 Task: Open a blank sheet, save the file as _x000D_
Catfish.doc Insert a picture of '_x000D_
Catfish'with name   _x000D_
Catfish.png  Change shape height to 4.5 select the picture, apply border and shading with setting 3-D, style zigzaged line, color Brown and width 3/4 pt
Action: Mouse moved to (98, 25)
Screenshot: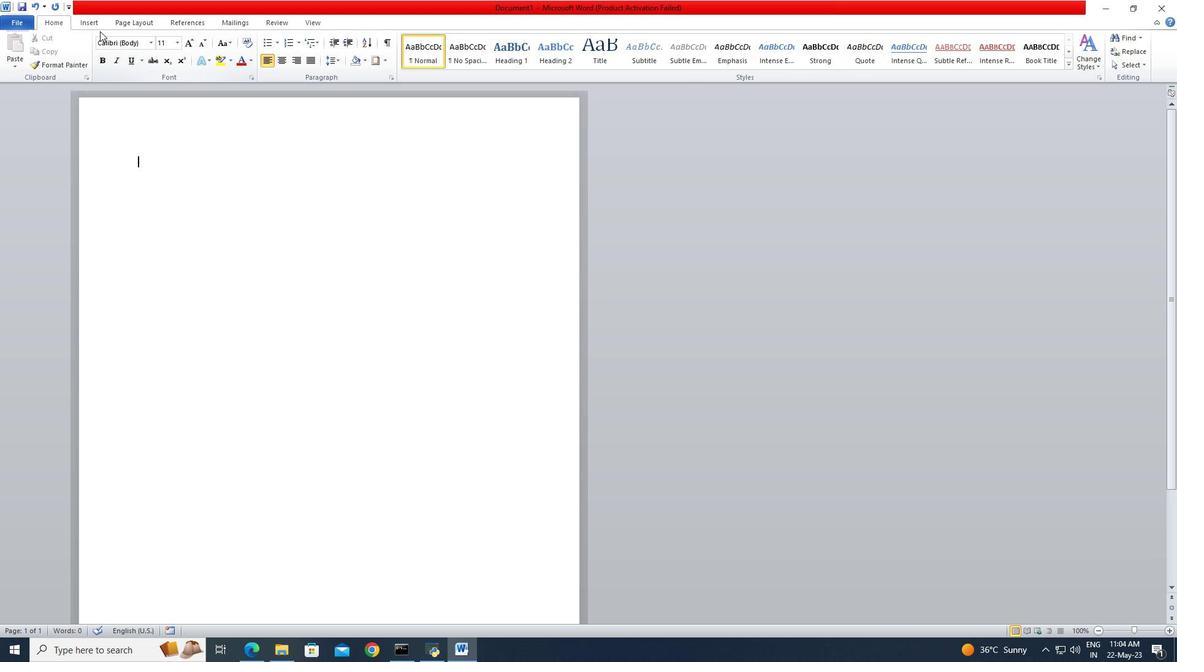 
Action: Mouse pressed left at (98, 25)
Screenshot: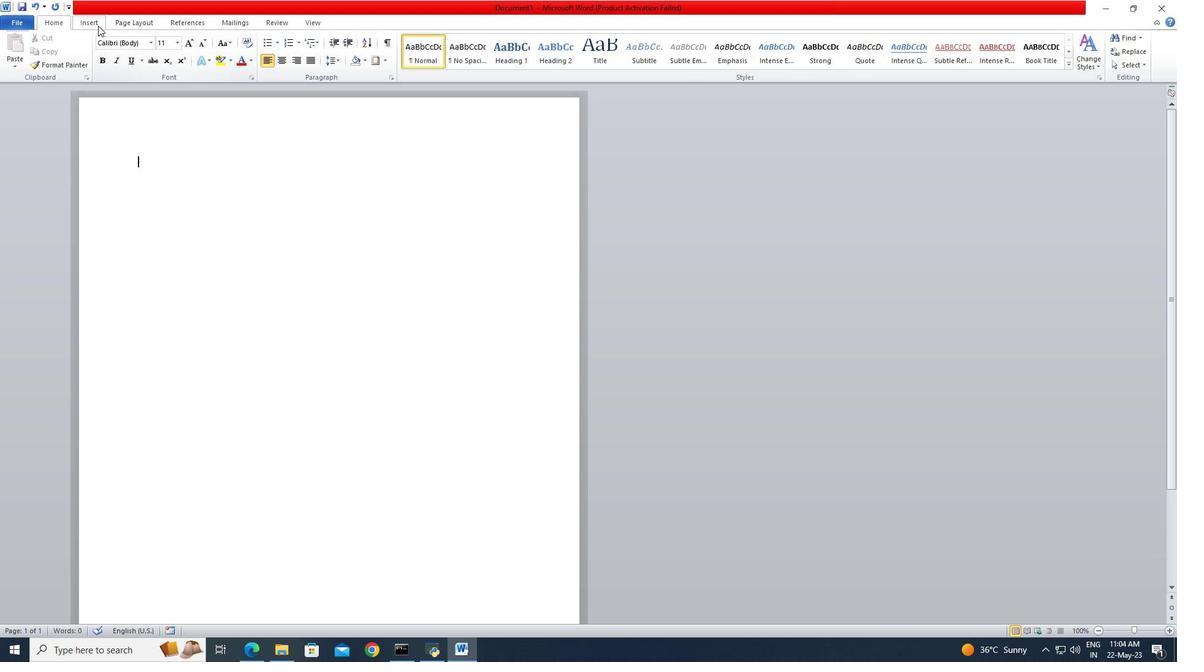 
Action: Mouse moved to (137, 61)
Screenshot: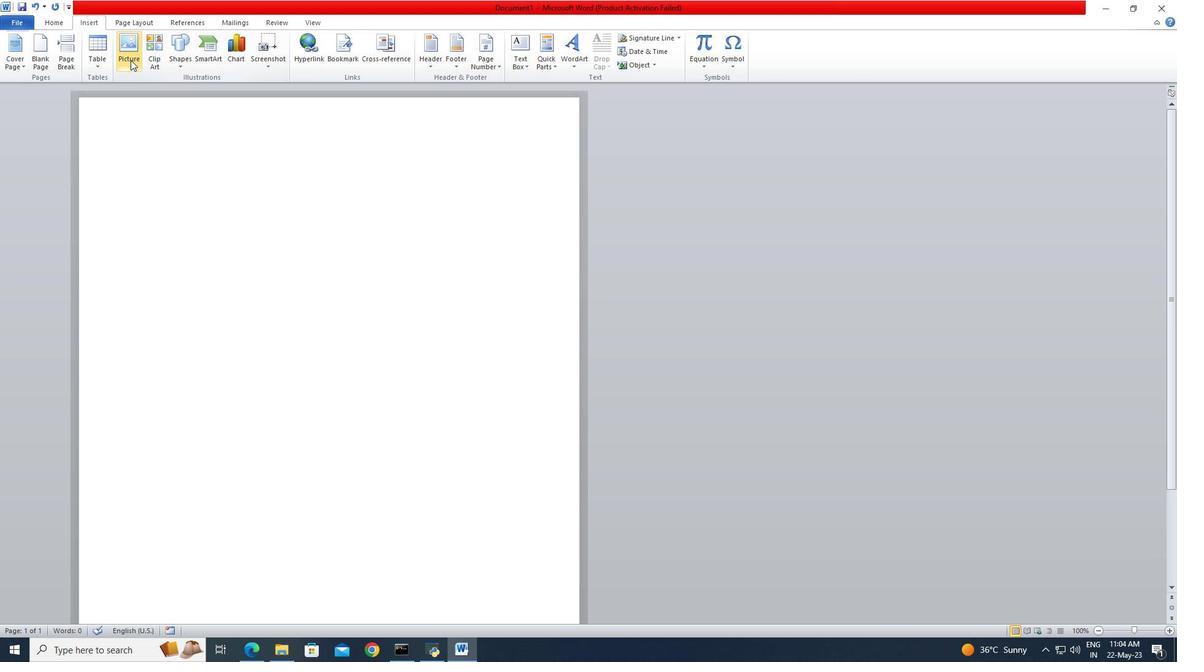 
Action: Mouse pressed left at (137, 61)
Screenshot: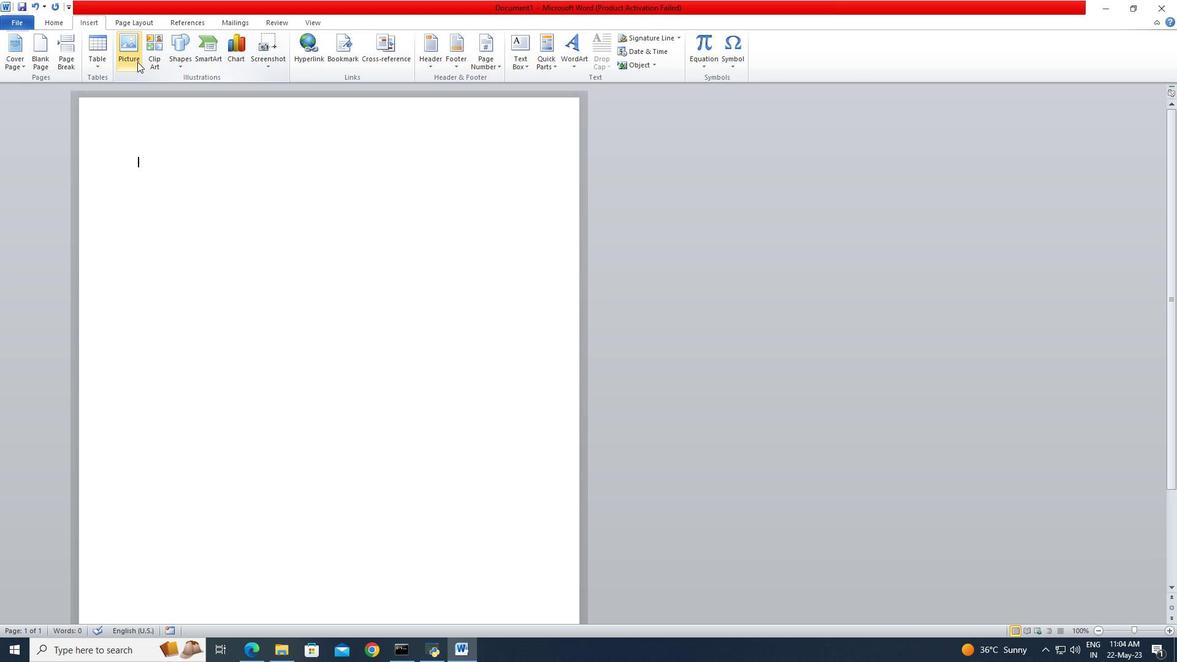 
Action: Mouse moved to (152, 105)
Screenshot: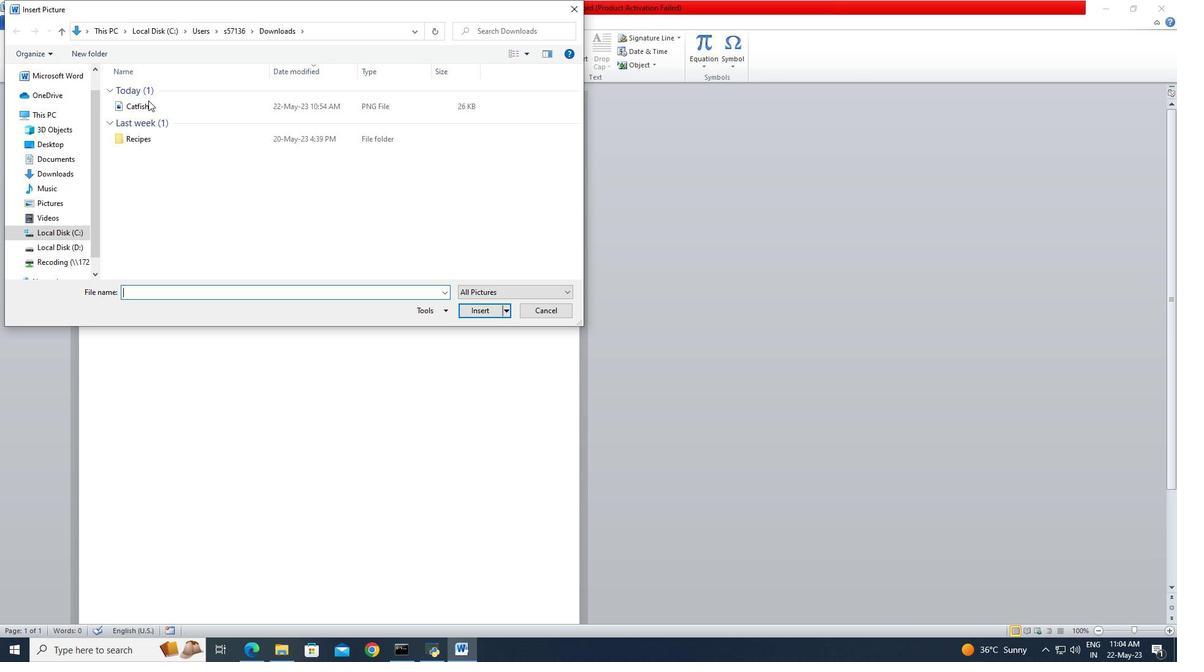 
Action: Mouse pressed left at (152, 105)
Screenshot: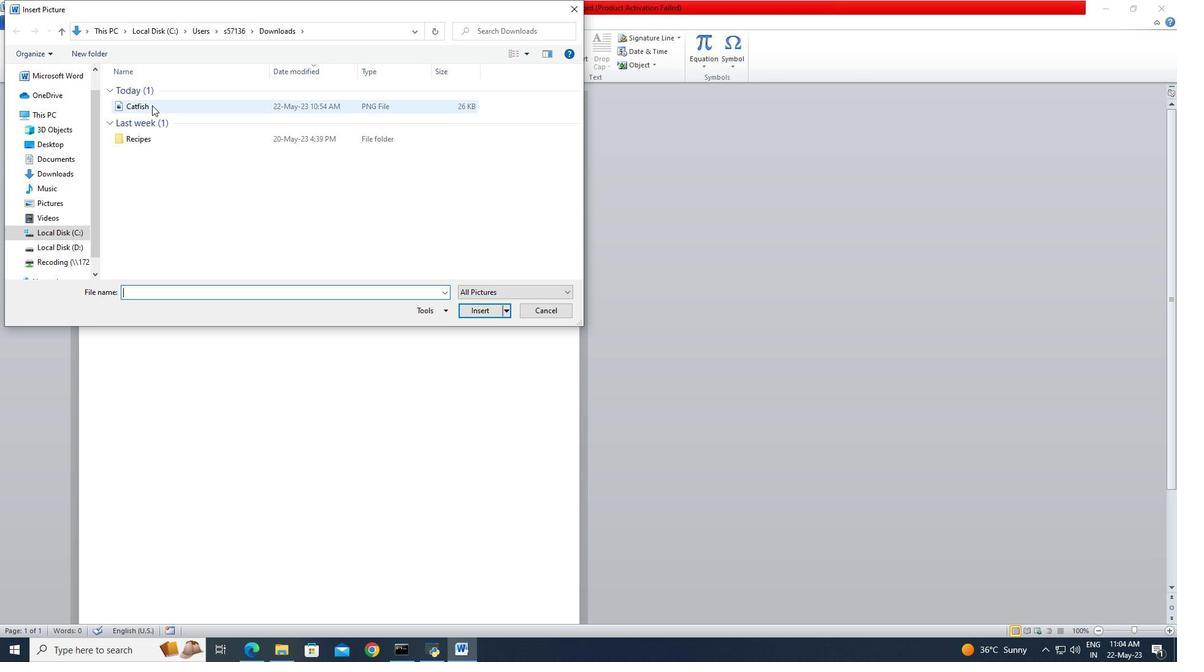
Action: Mouse moved to (477, 314)
Screenshot: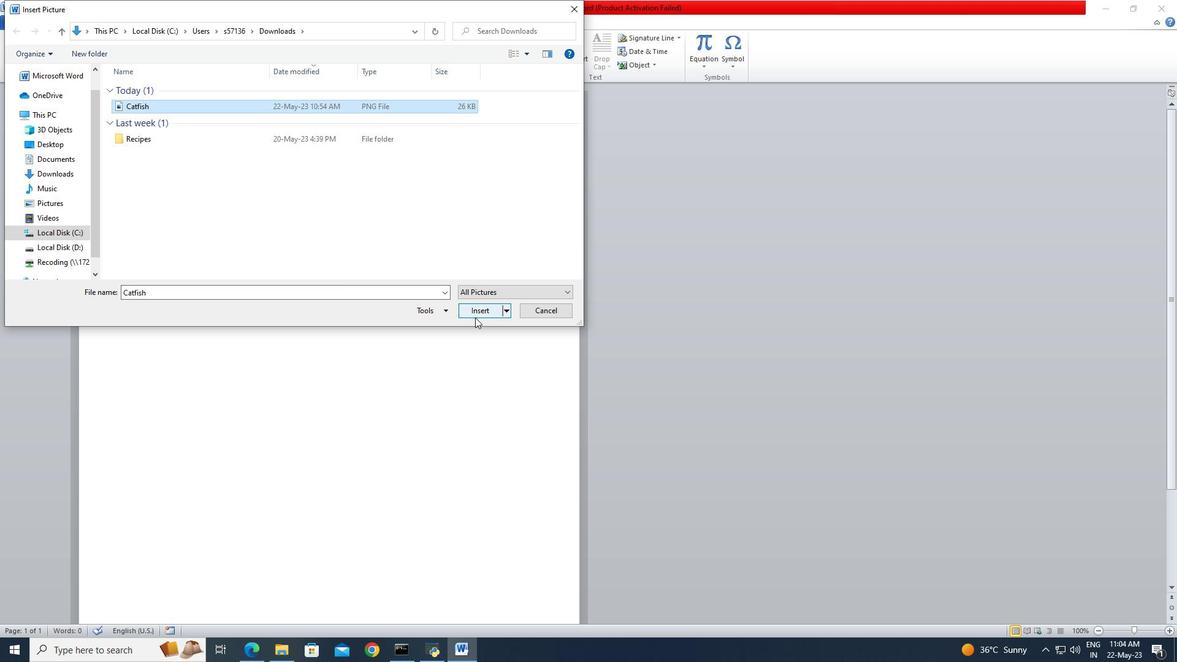 
Action: Mouse pressed left at (477, 314)
Screenshot: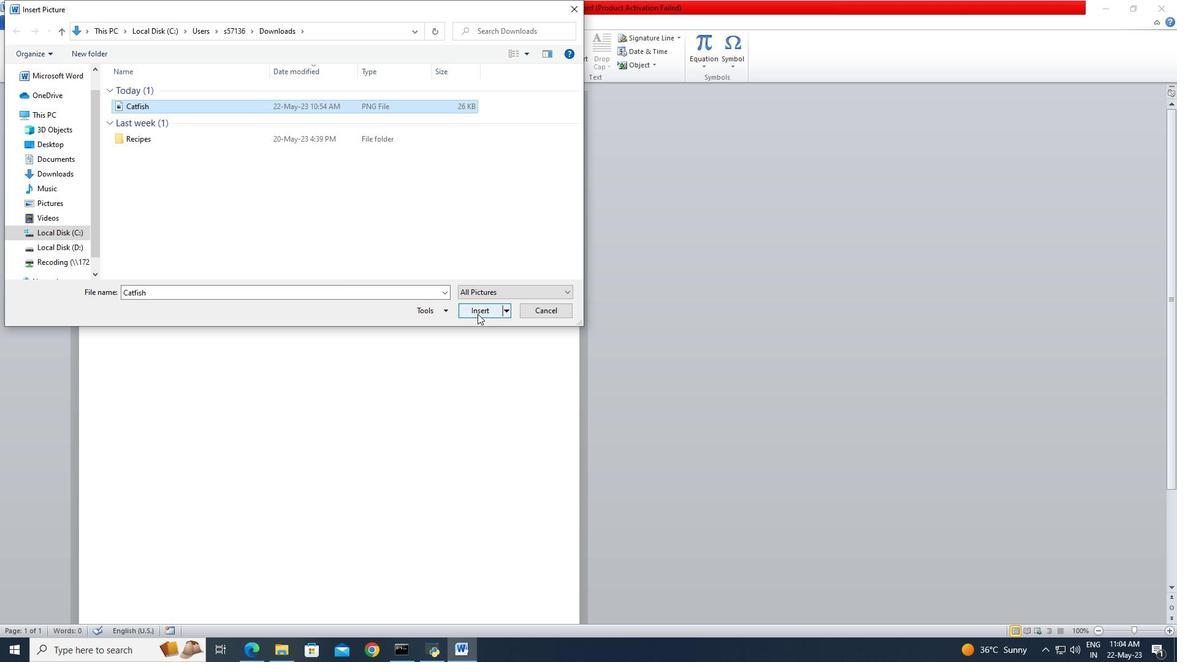 
Action: Mouse moved to (1148, 44)
Screenshot: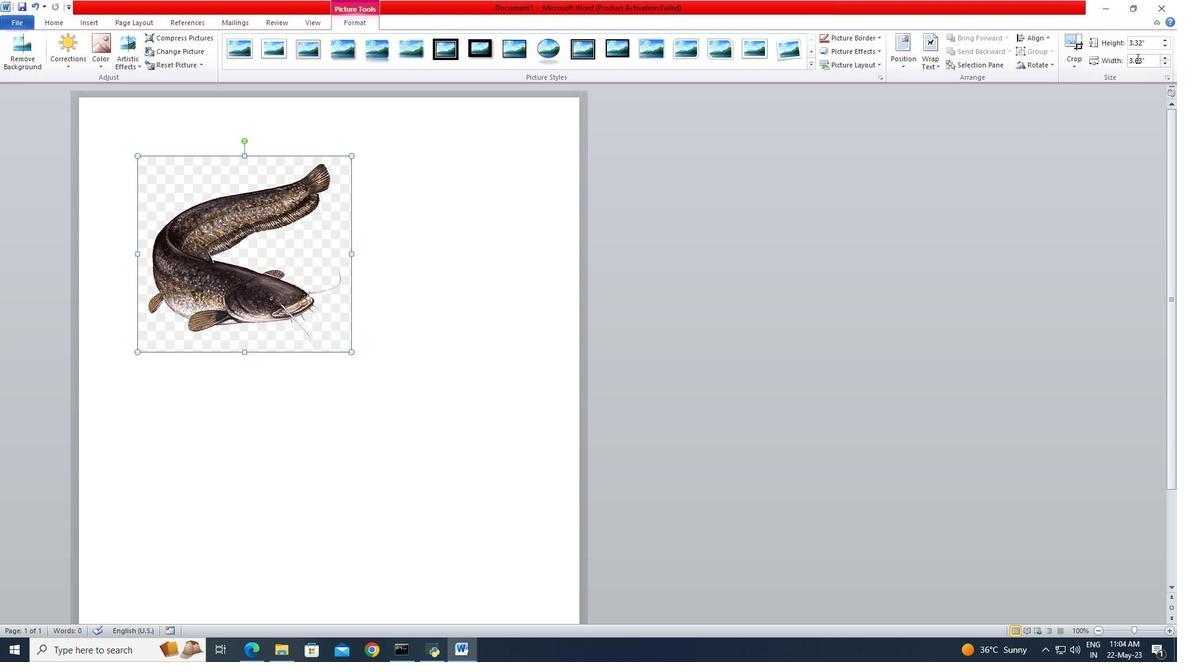 
Action: Mouse pressed left at (1148, 44)
Screenshot: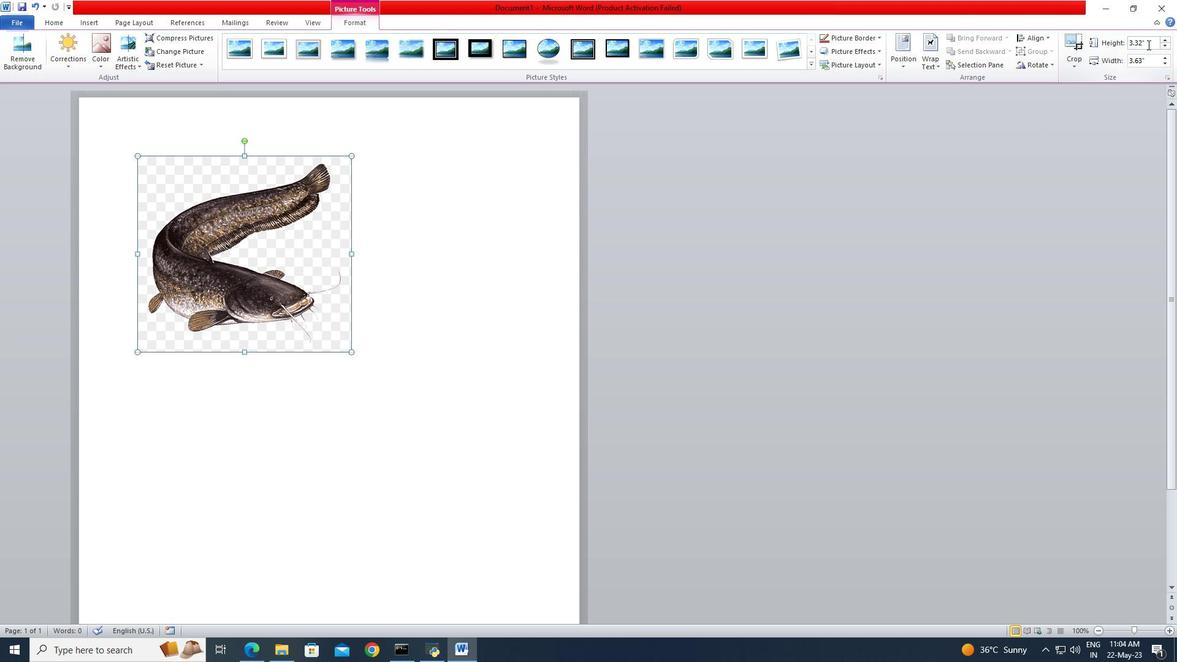 
Action: Key pressed 4.5<Key.enter>
Screenshot: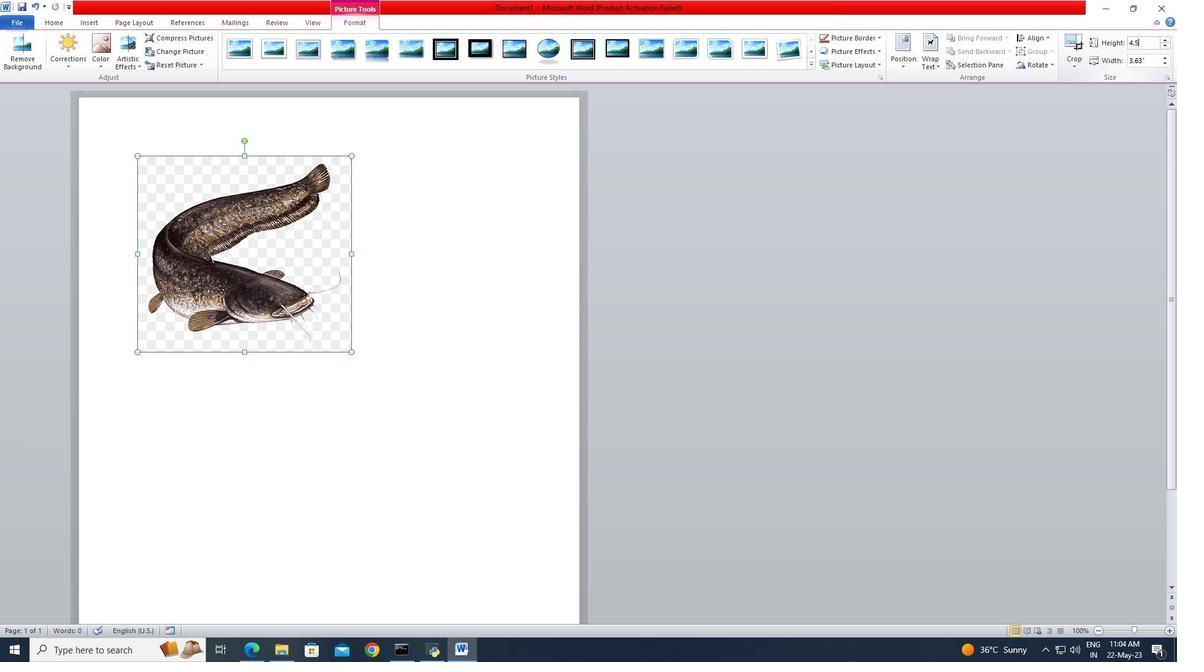 
Action: Mouse moved to (58, 22)
Screenshot: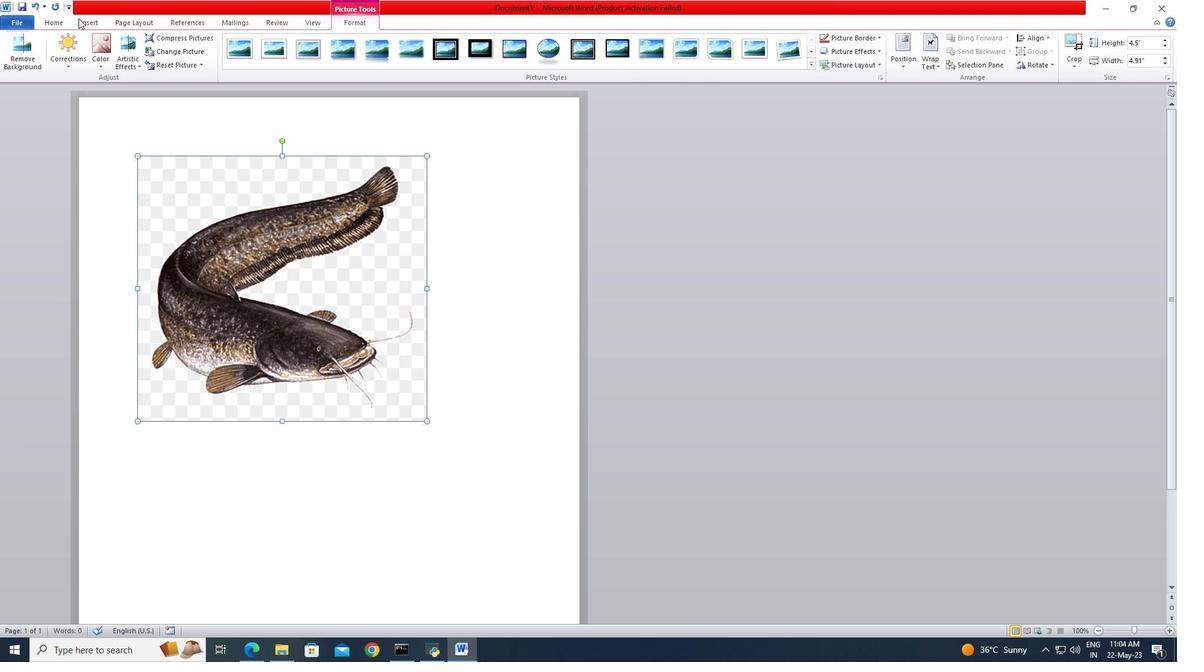 
Action: Mouse pressed left at (58, 22)
Screenshot: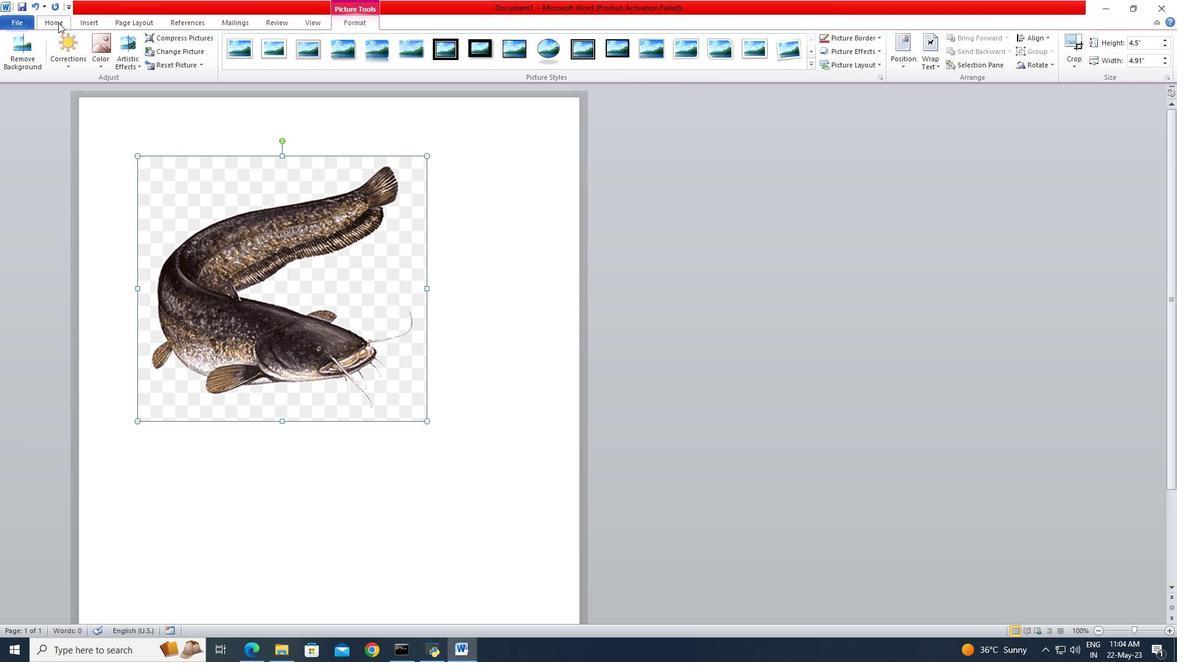 
Action: Mouse moved to (387, 65)
Screenshot: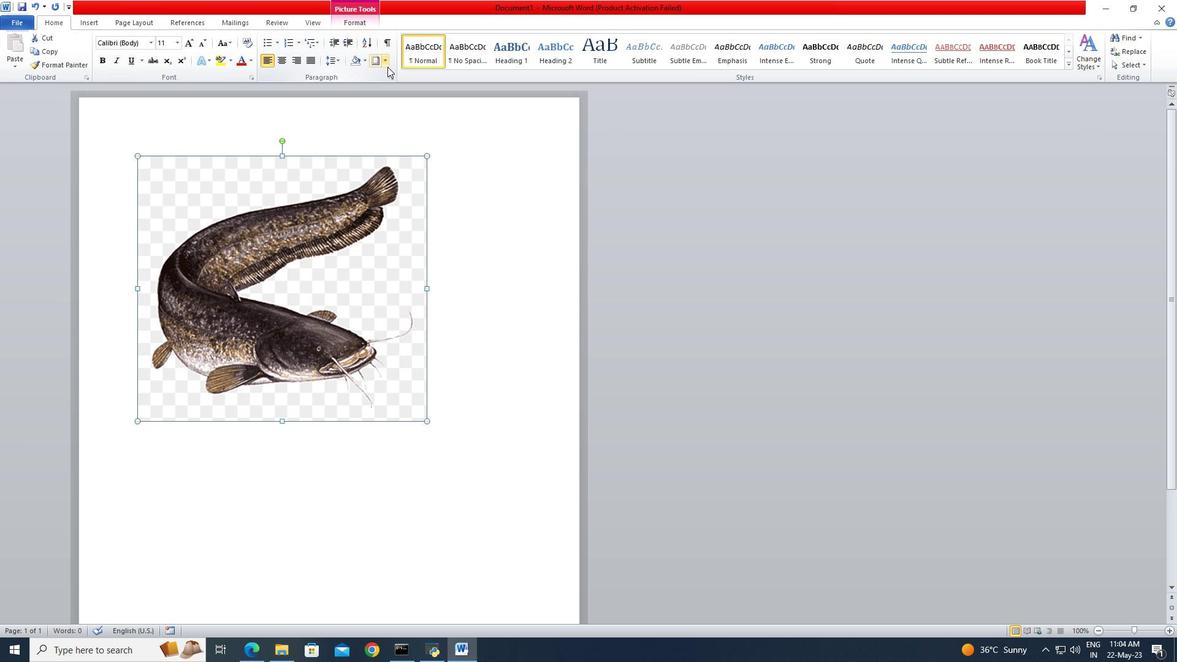 
Action: Mouse pressed left at (387, 65)
Screenshot: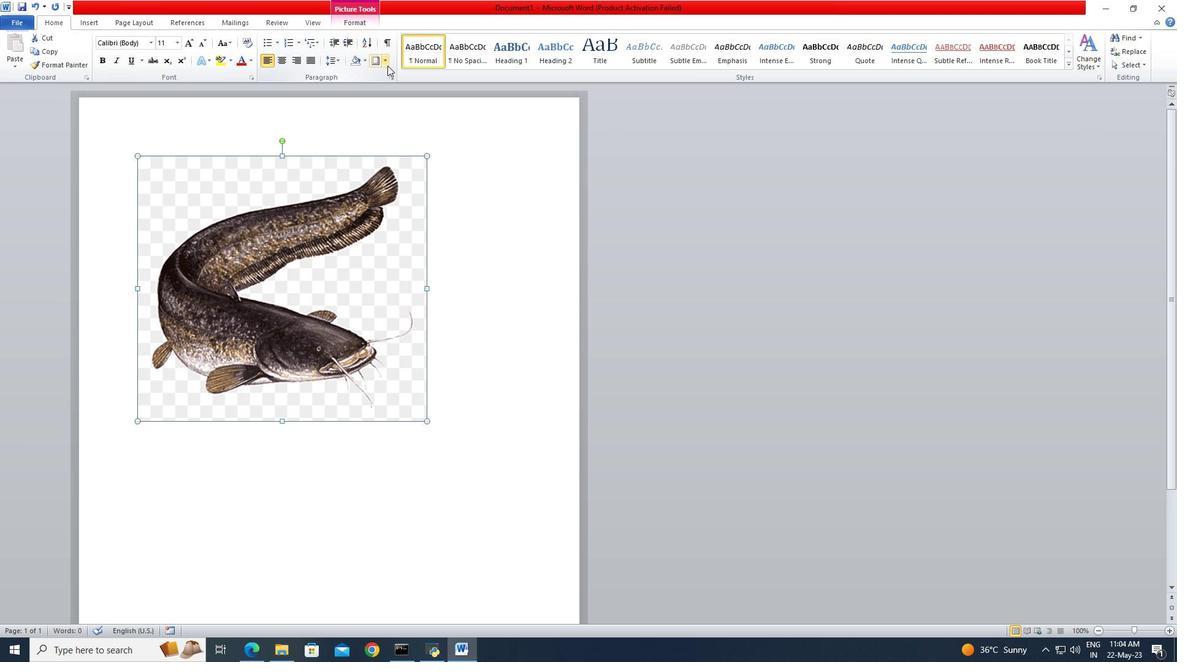 
Action: Mouse moved to (413, 287)
Screenshot: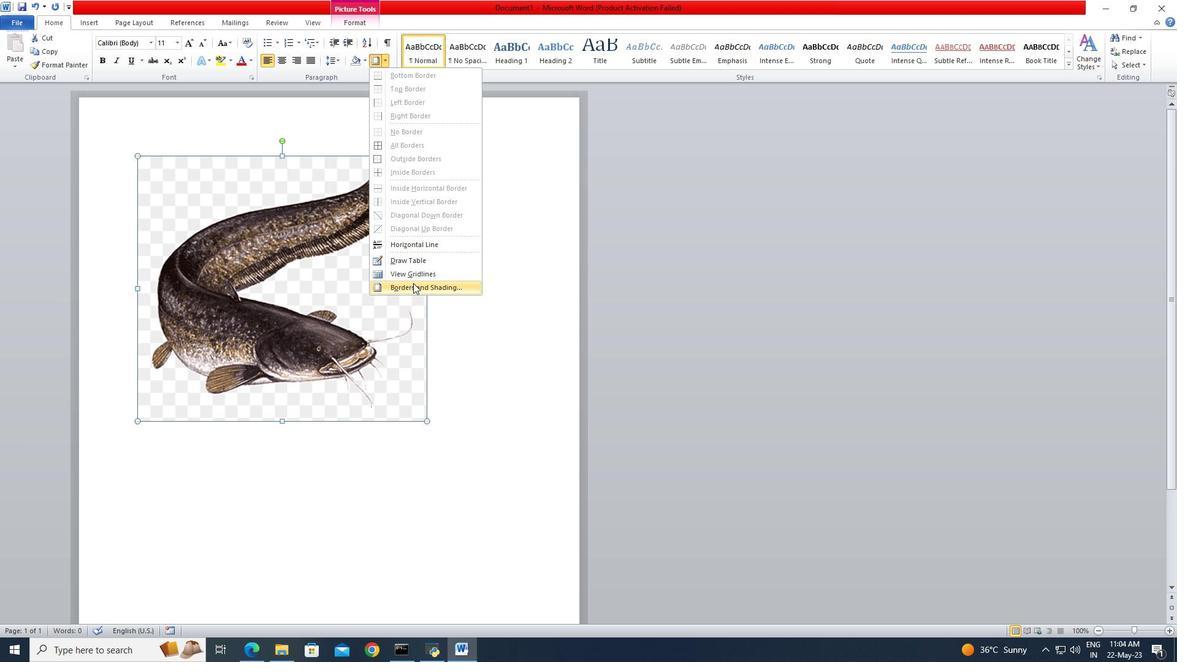 
Action: Mouse pressed left at (413, 287)
Screenshot: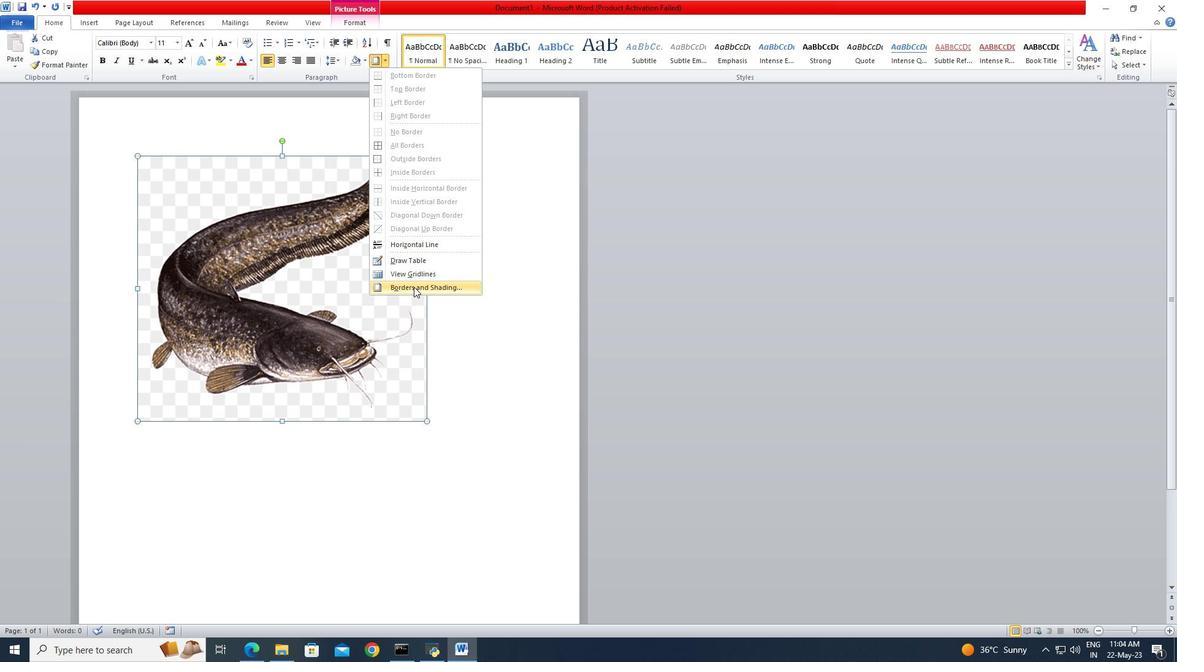 
Action: Mouse moved to (451, 332)
Screenshot: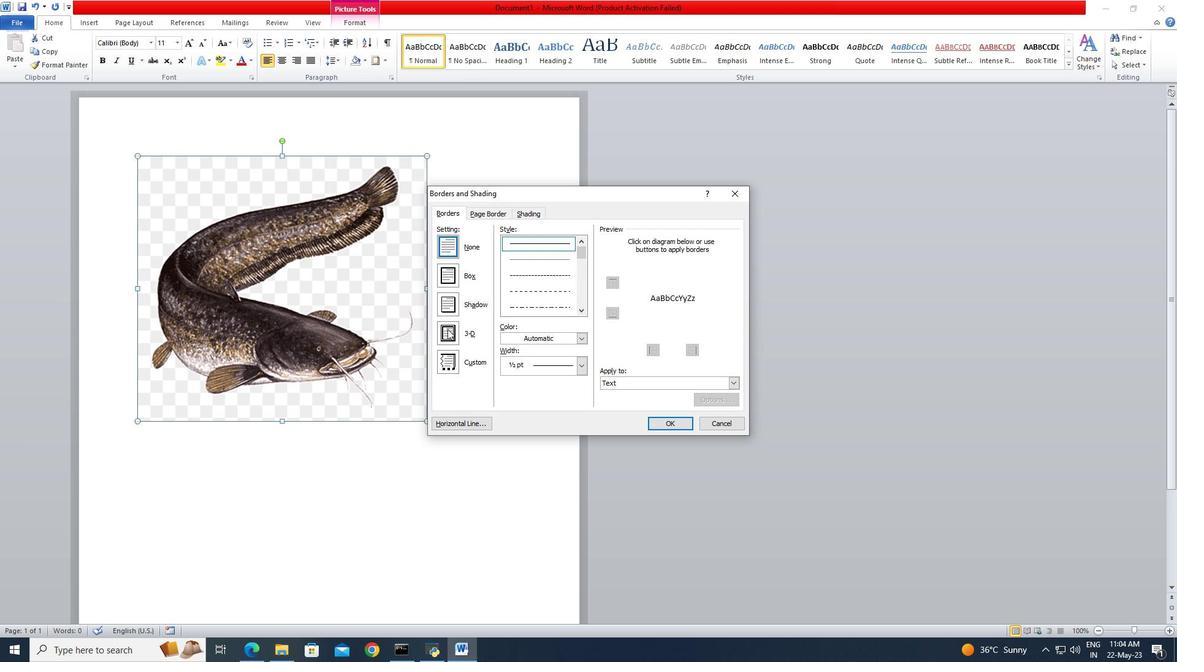 
Action: Mouse pressed left at (451, 332)
Screenshot: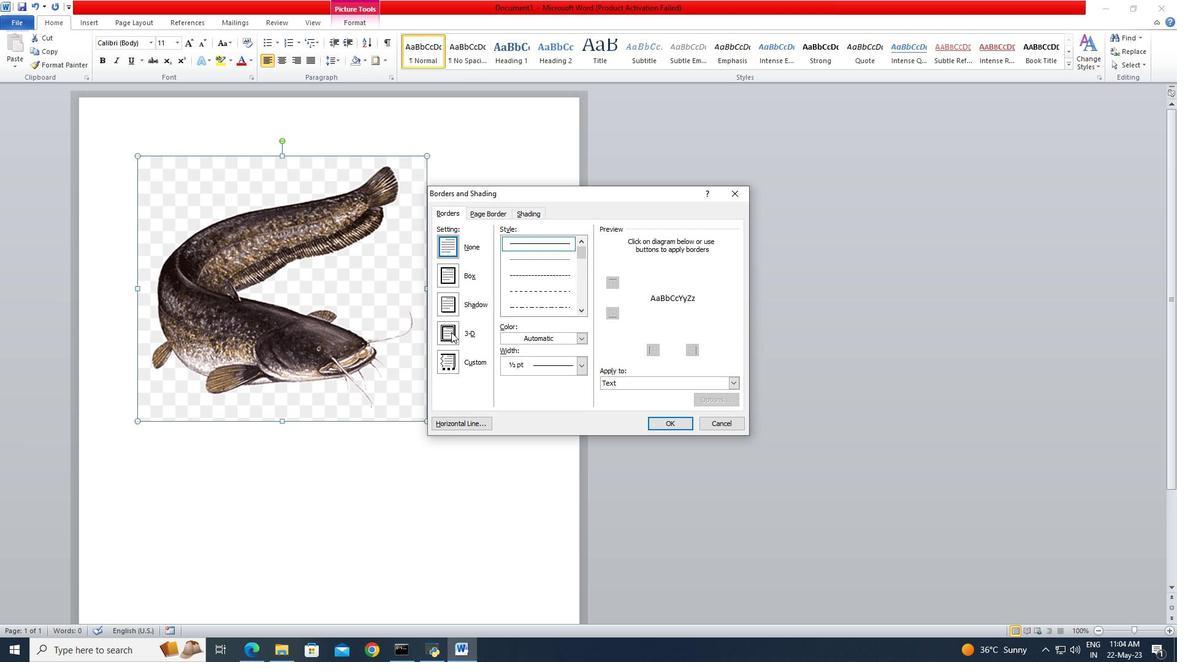 
Action: Mouse moved to (585, 255)
Screenshot: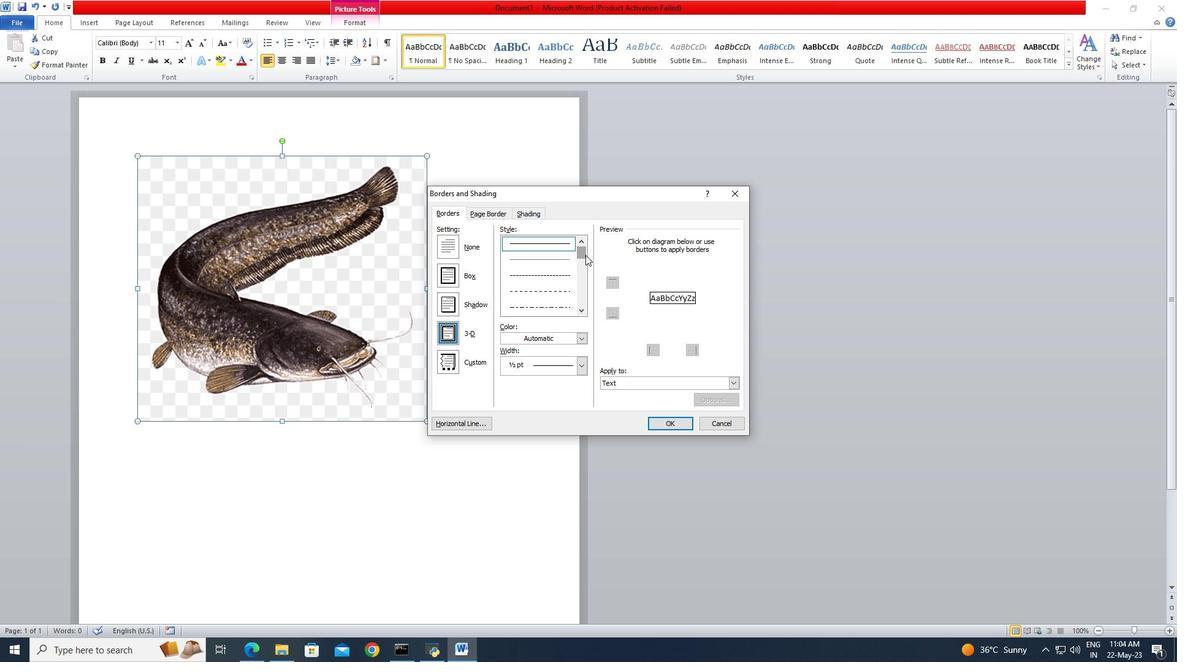 
Action: Mouse pressed left at (585, 255)
Screenshot: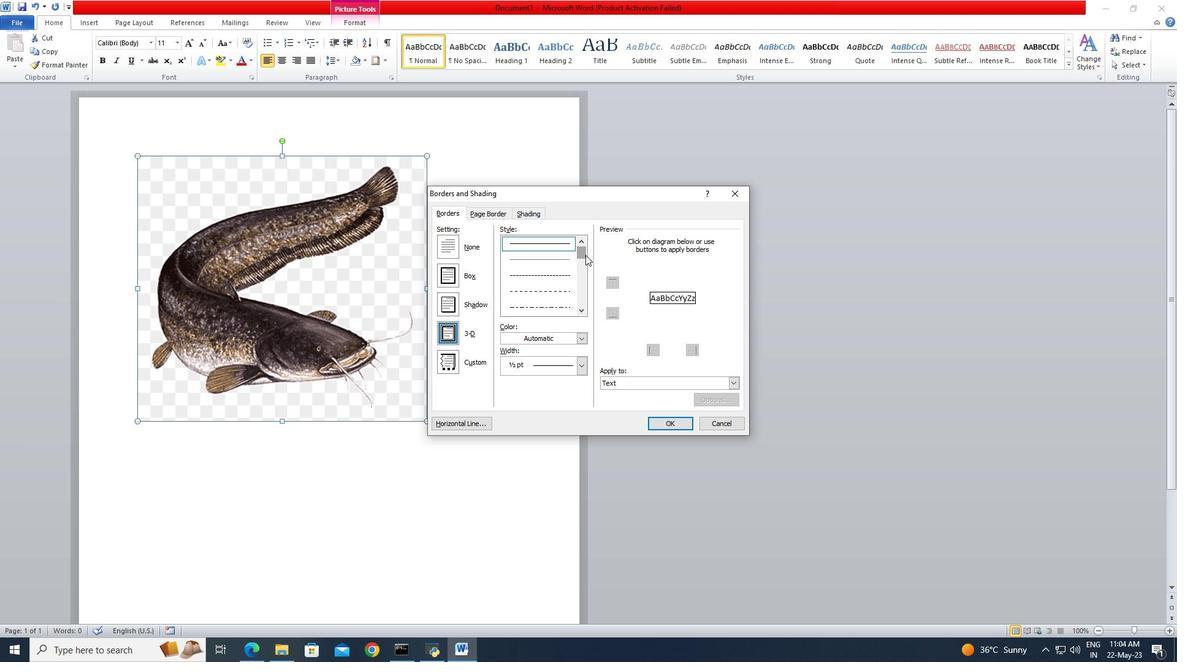 
Action: Mouse moved to (545, 293)
Screenshot: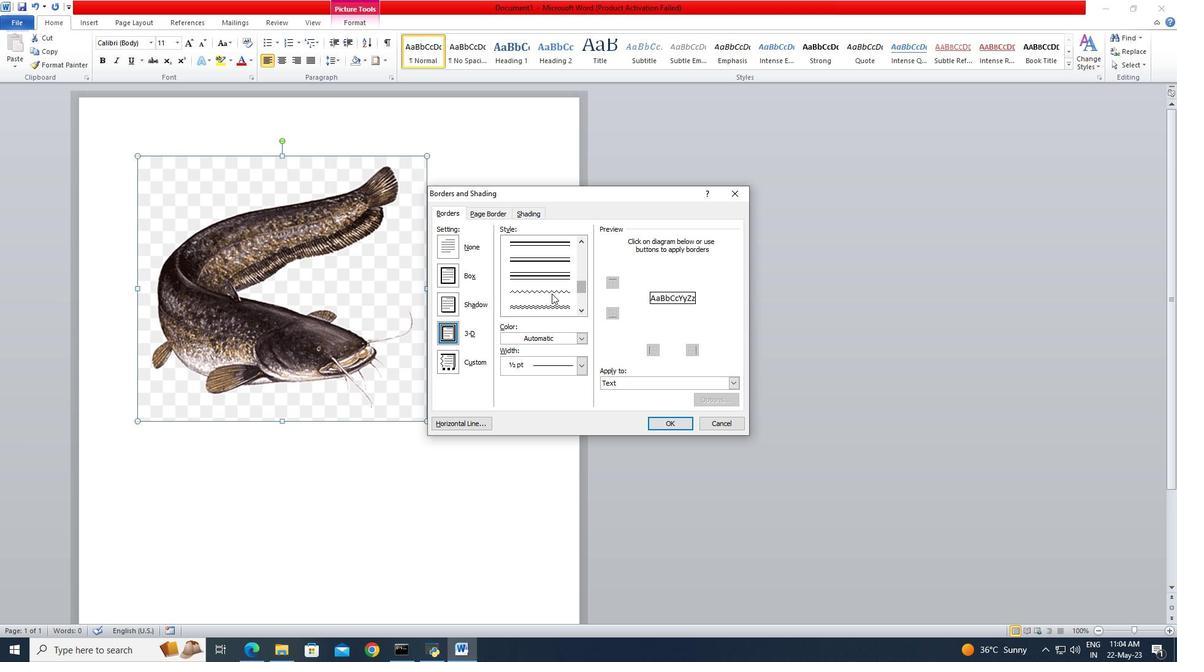 
Action: Mouse pressed left at (545, 293)
Screenshot: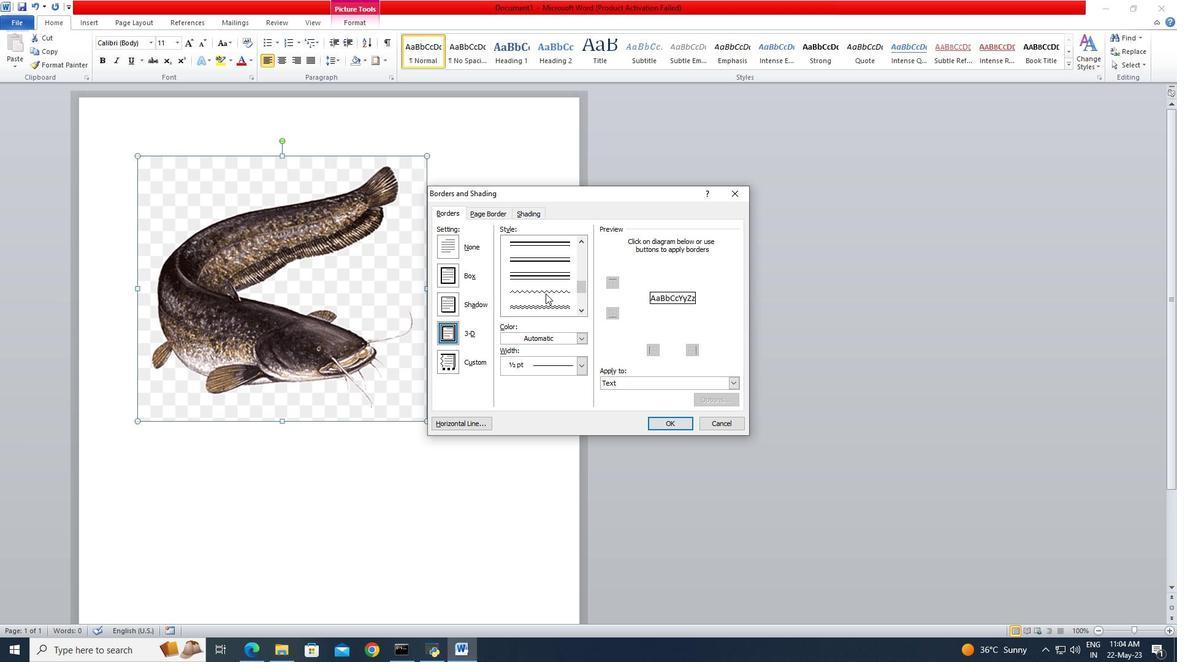
Action: Mouse moved to (581, 336)
Screenshot: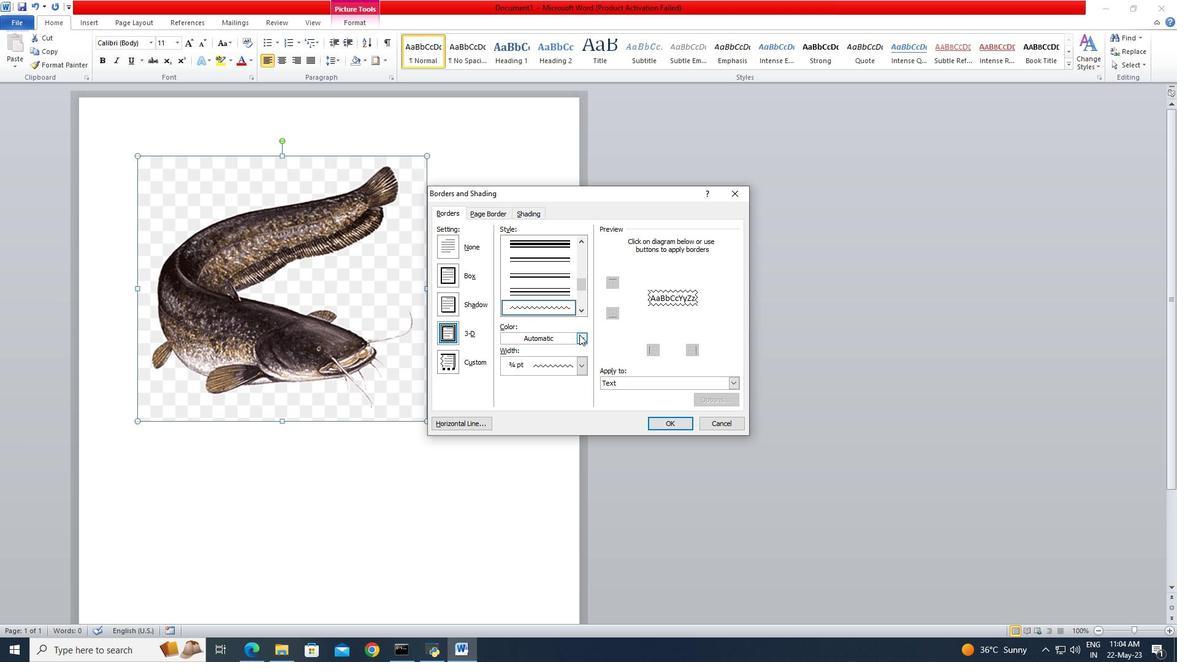 
Action: Mouse pressed left at (581, 336)
Screenshot: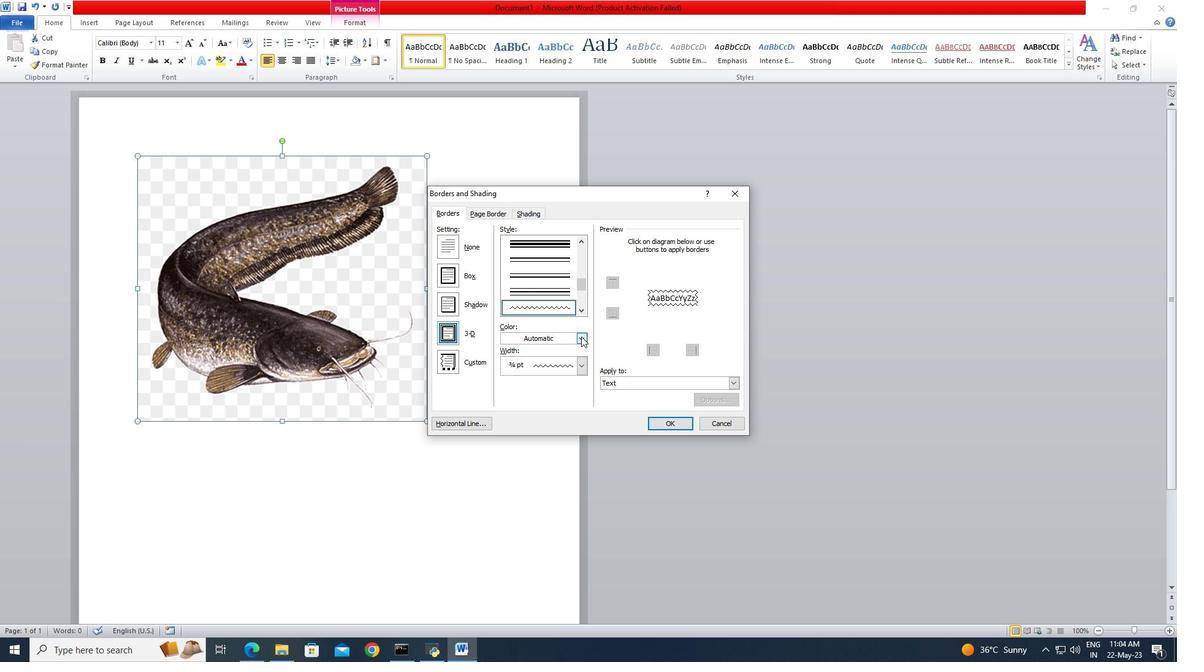 
Action: Mouse moved to (597, 420)
Screenshot: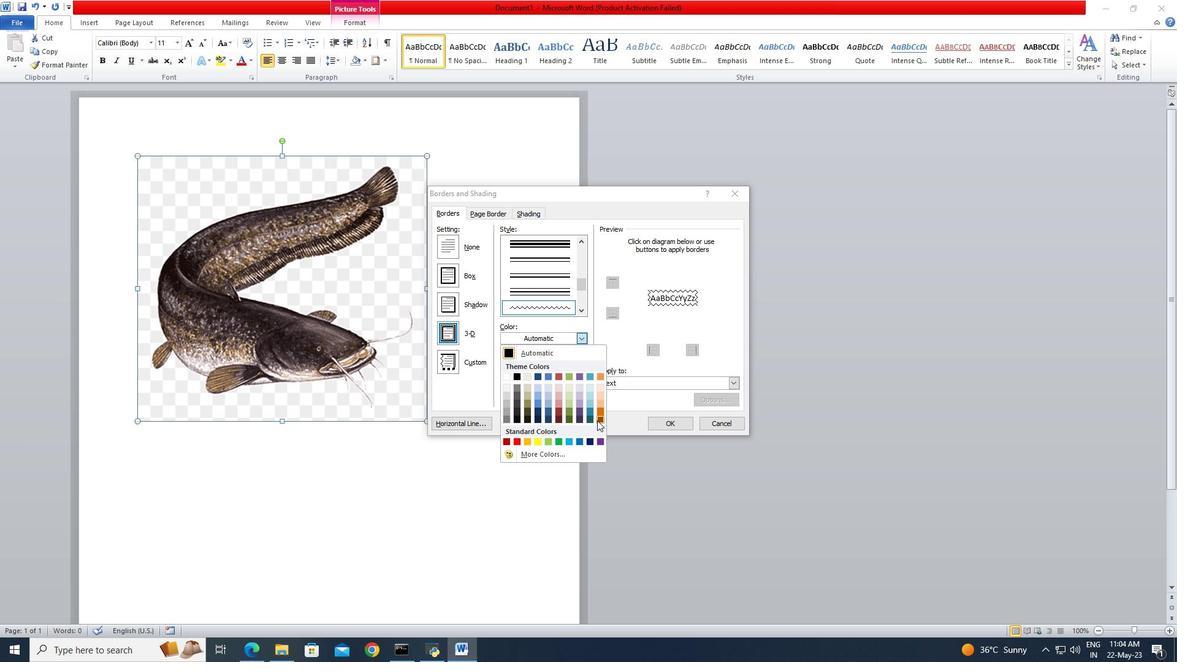 
Action: Mouse pressed left at (597, 420)
Screenshot: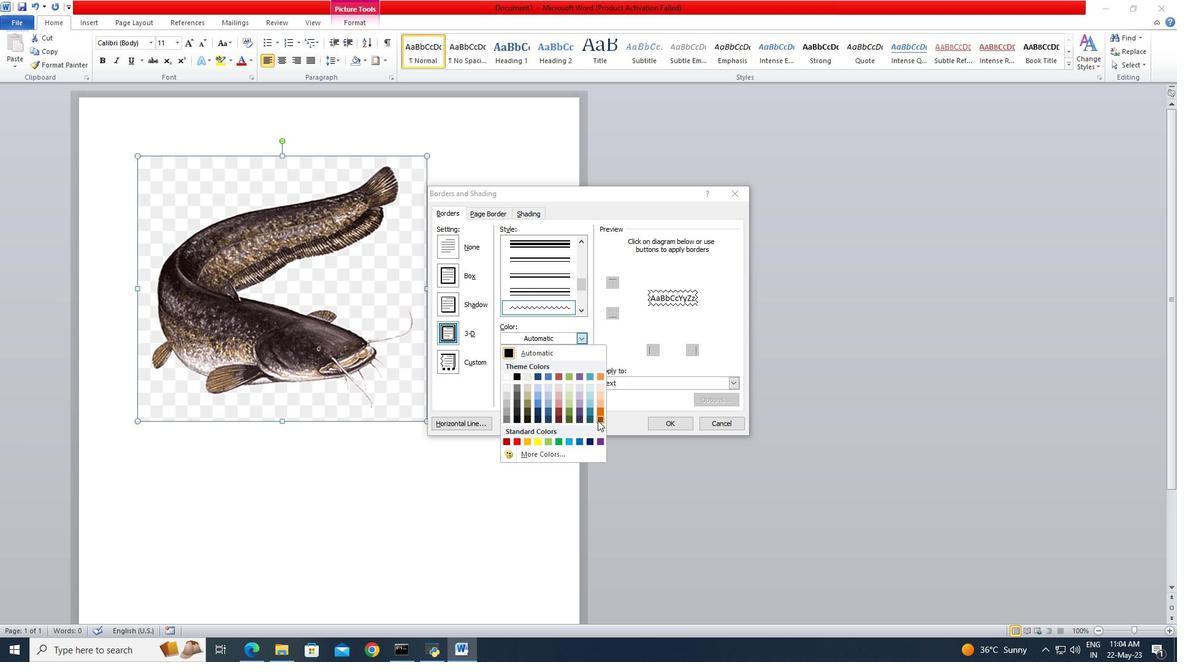 
Action: Mouse moved to (577, 365)
Screenshot: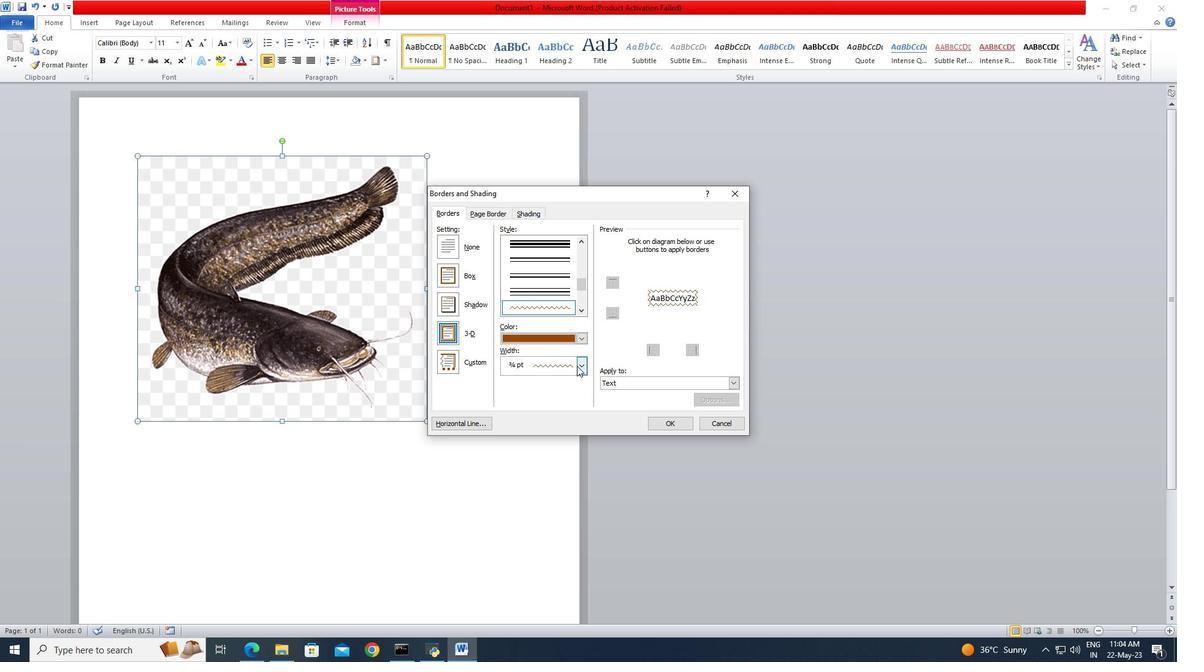
Action: Mouse pressed left at (577, 365)
Screenshot: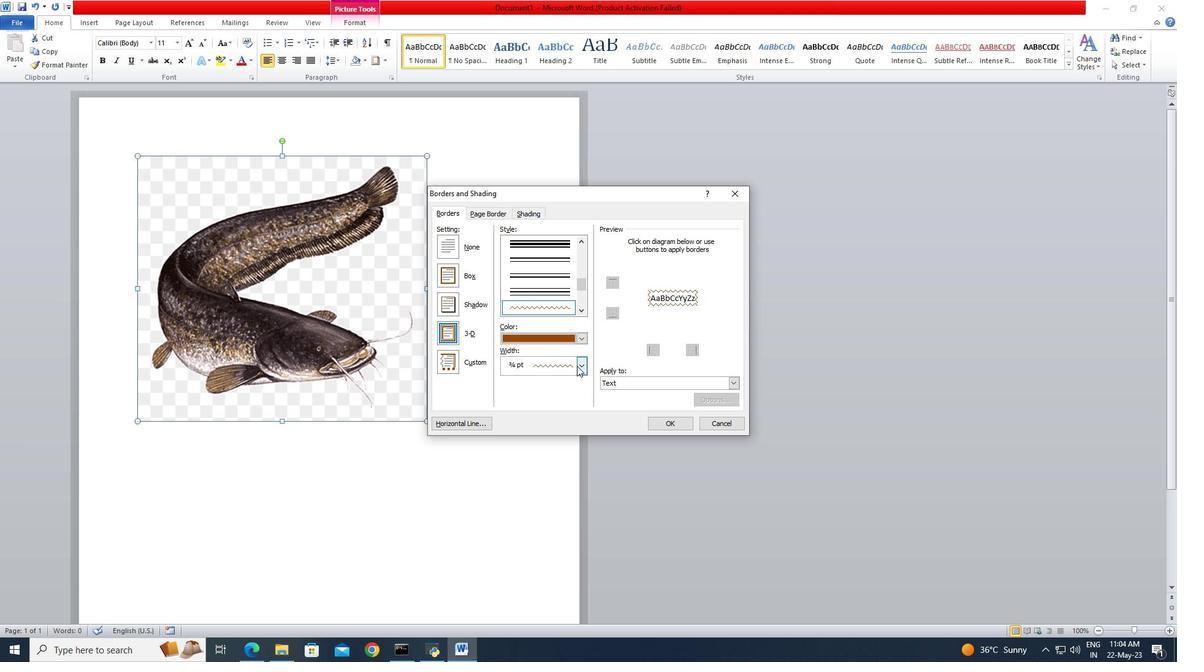 
Action: Mouse moved to (564, 386)
Screenshot: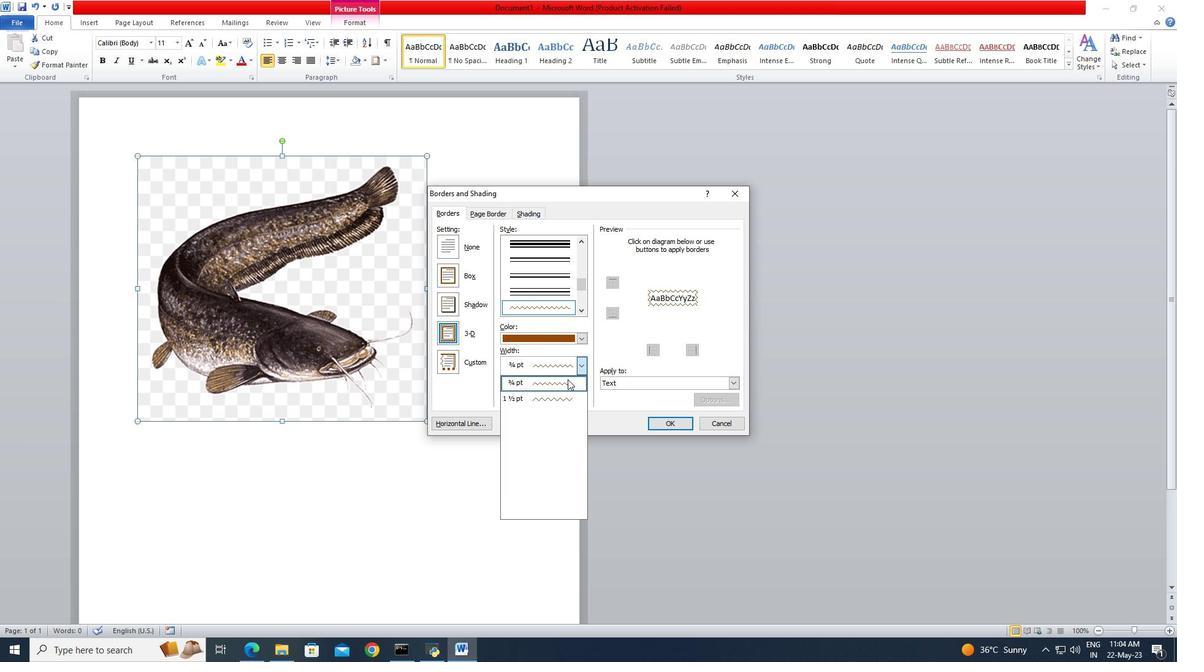 
Action: Mouse pressed left at (564, 386)
Screenshot: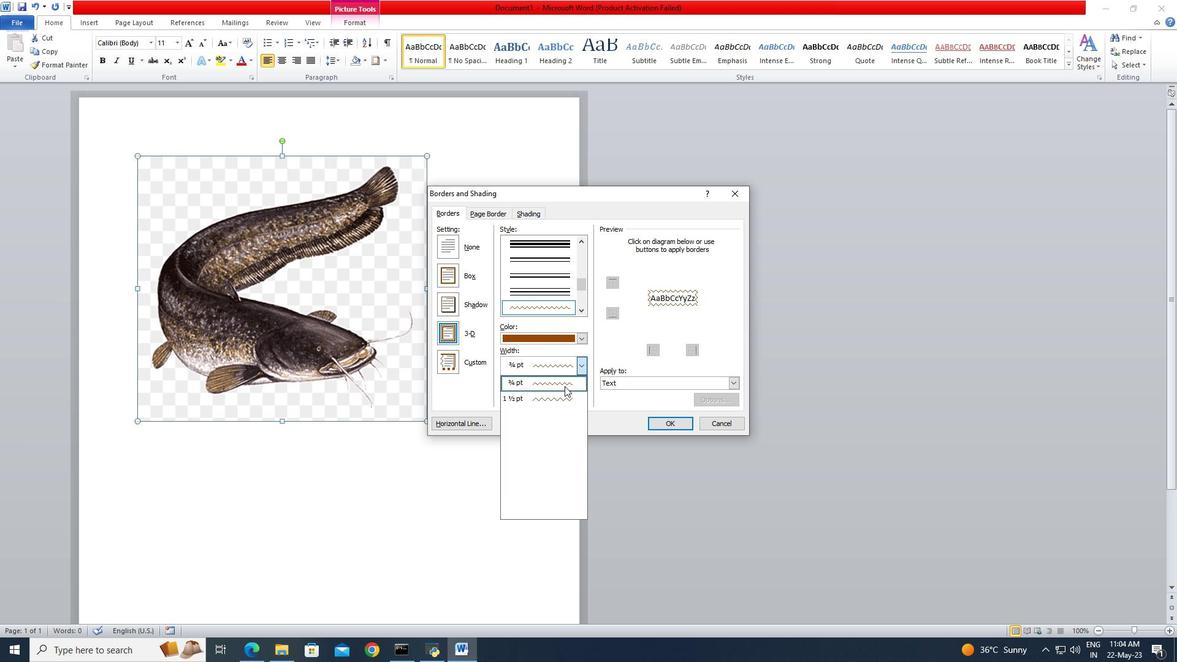 
Action: Mouse moved to (666, 421)
Screenshot: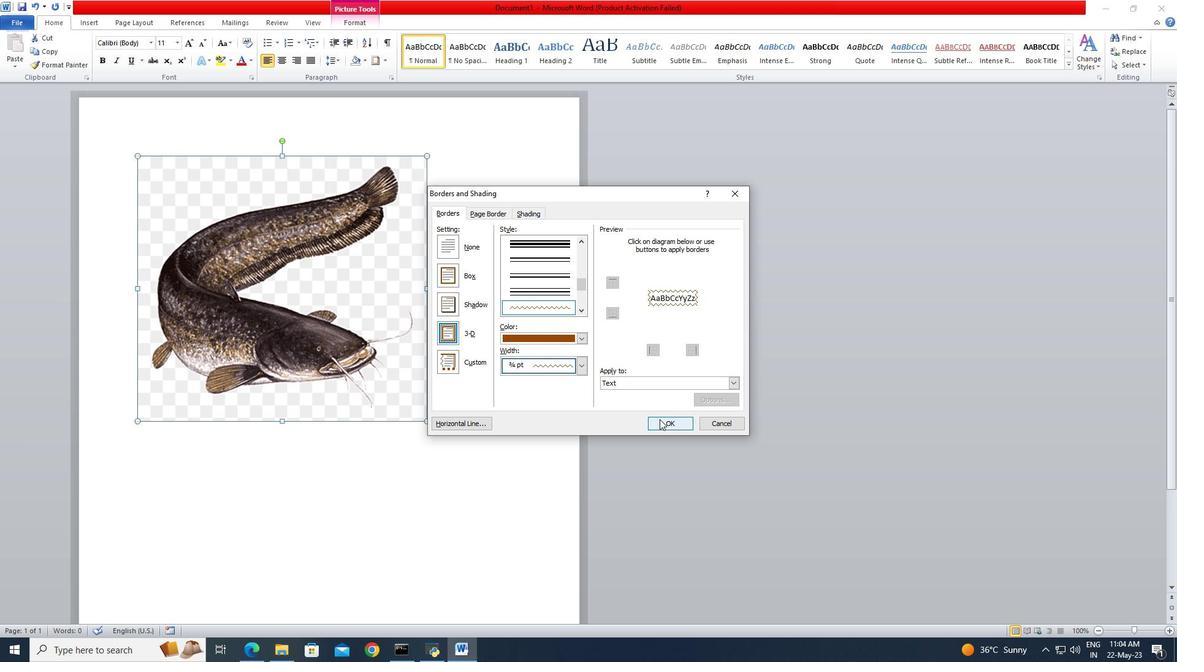 
Action: Mouse pressed left at (666, 421)
Screenshot: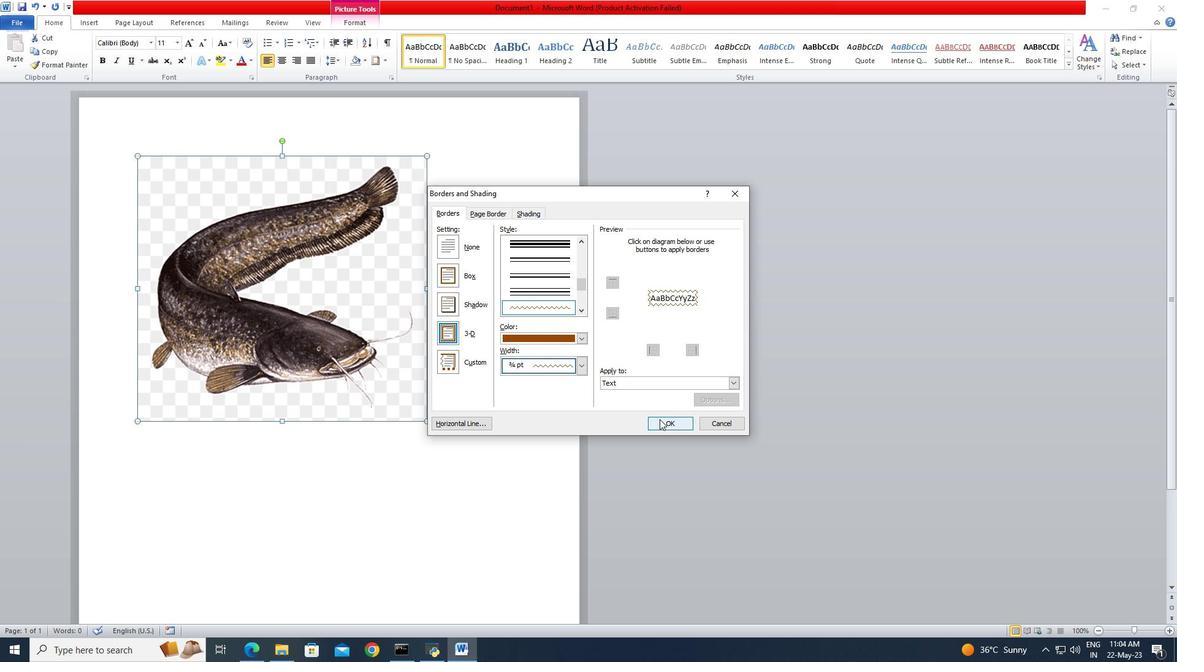
